 Task: Look for products in the category "Kid's Vitamins & Supplements" from Fruily only.
Action: Mouse moved to (275, 132)
Screenshot: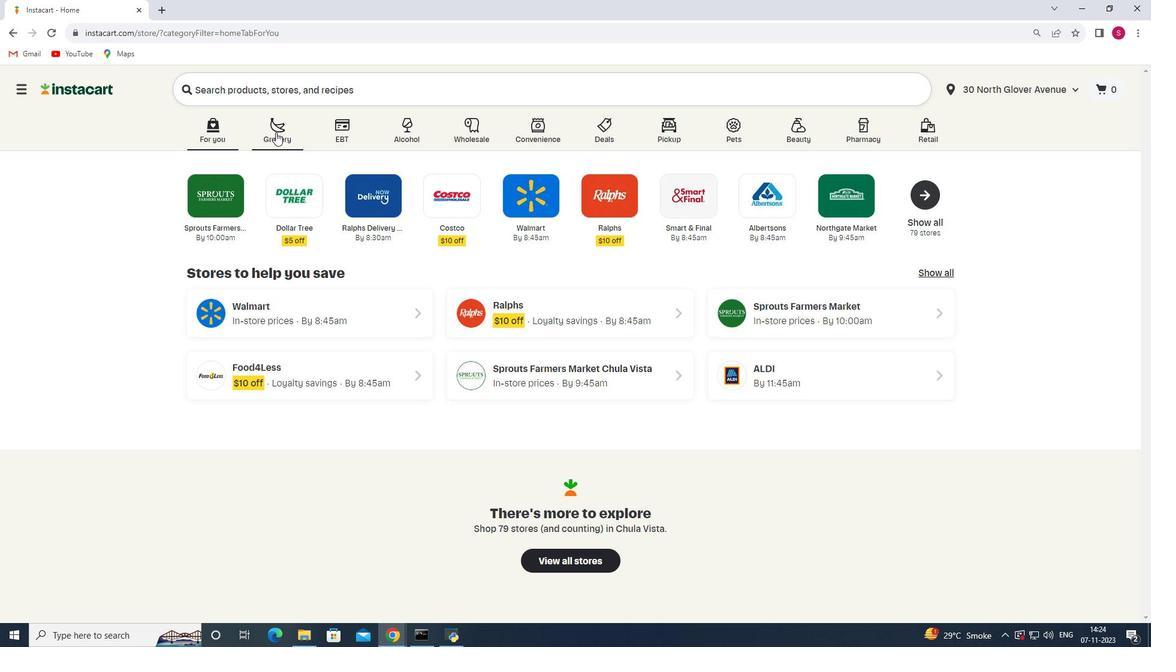
Action: Mouse pressed left at (275, 132)
Screenshot: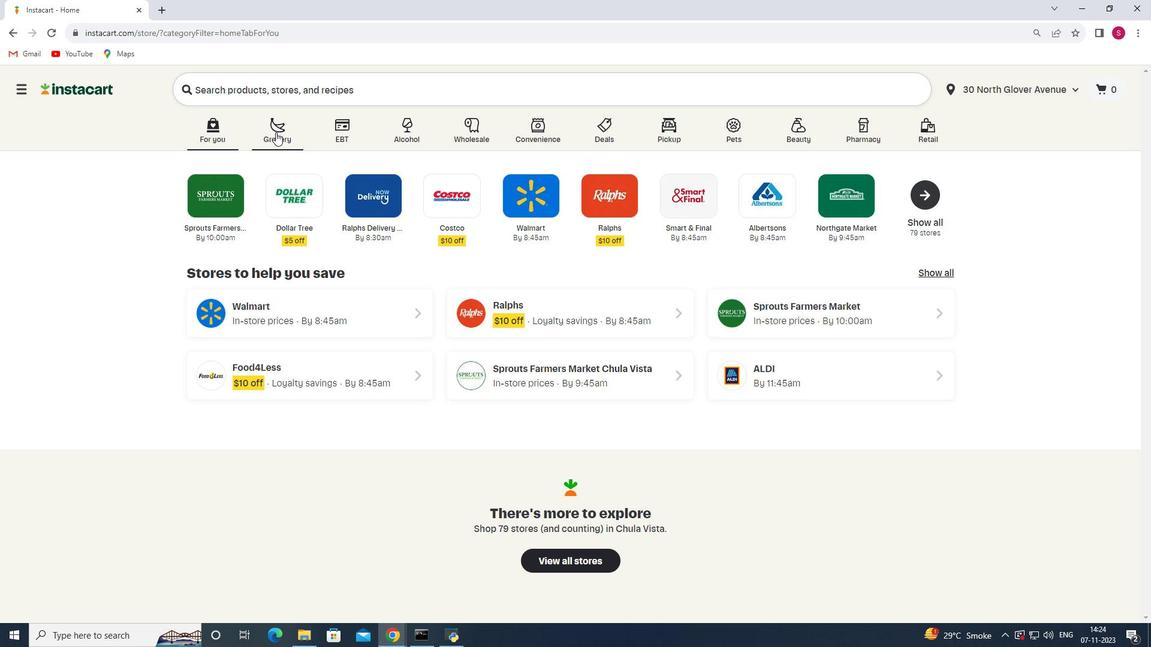 
Action: Mouse moved to (239, 339)
Screenshot: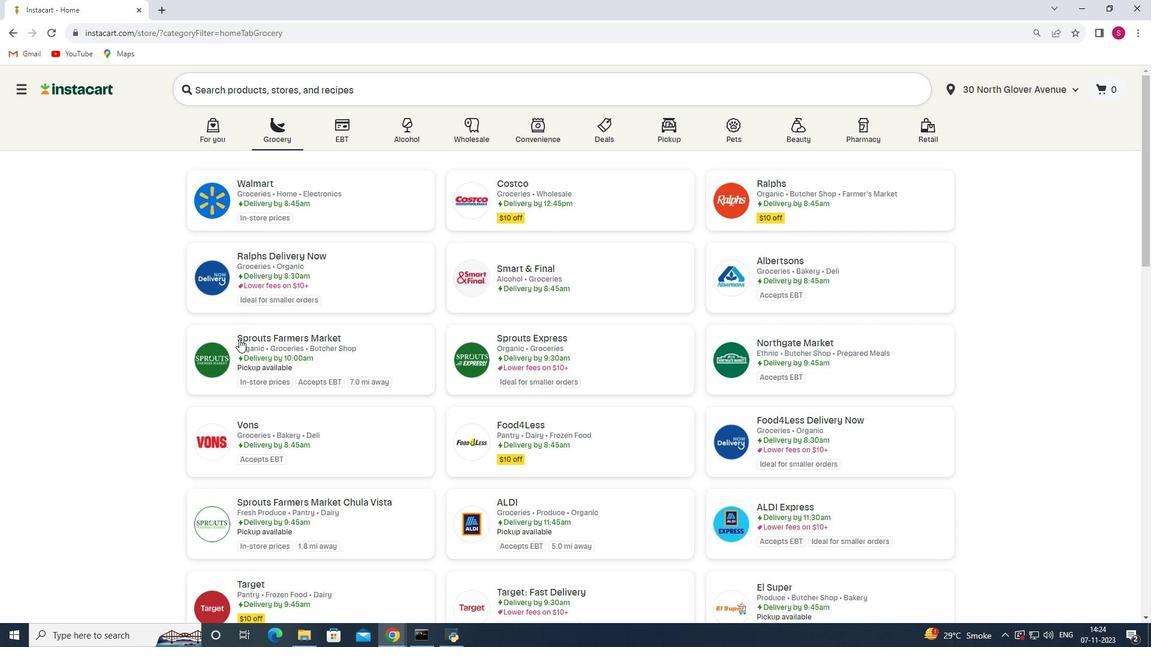 
Action: Mouse pressed left at (239, 339)
Screenshot: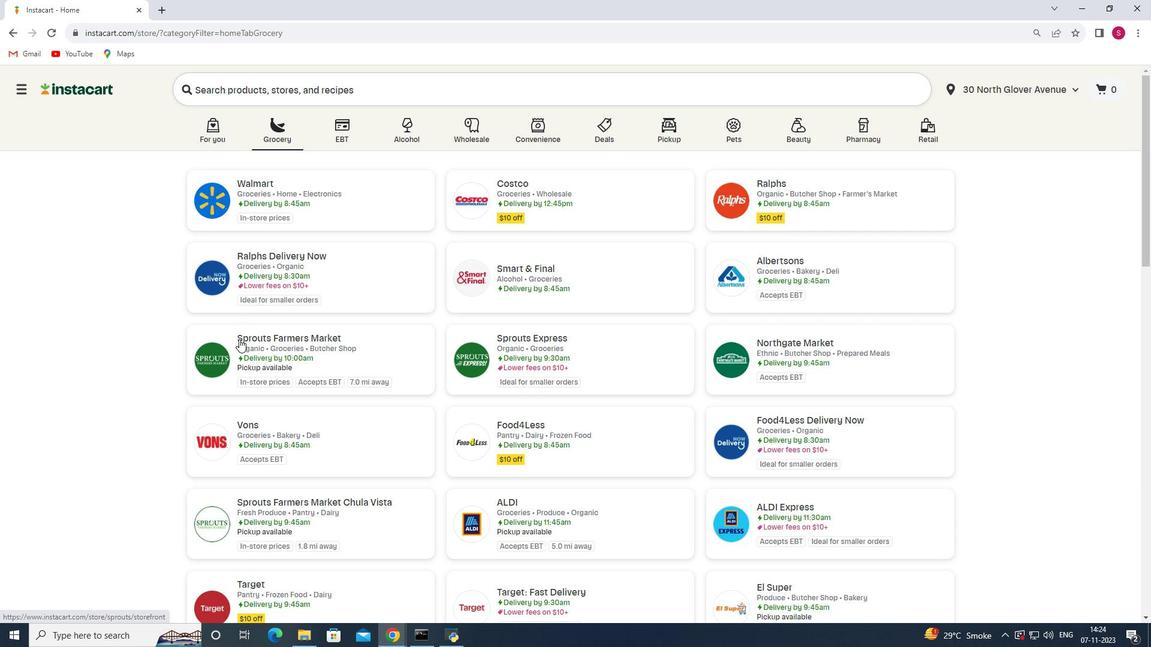 
Action: Mouse moved to (89, 336)
Screenshot: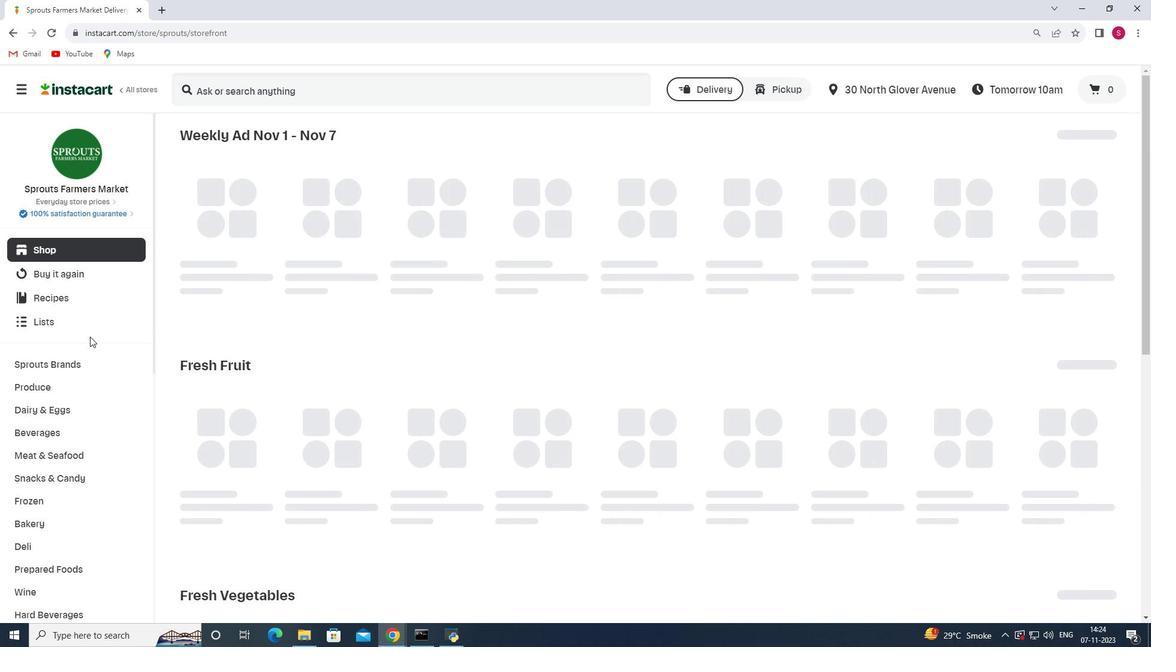 
Action: Mouse scrolled (89, 336) with delta (0, 0)
Screenshot: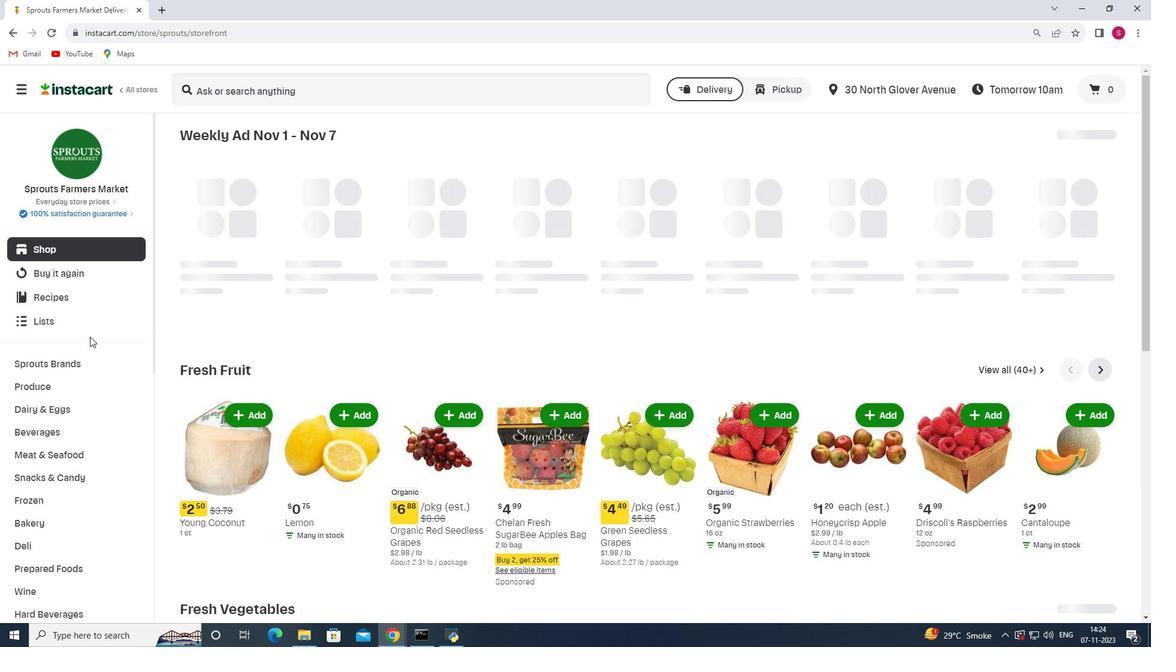
Action: Mouse scrolled (89, 336) with delta (0, 0)
Screenshot: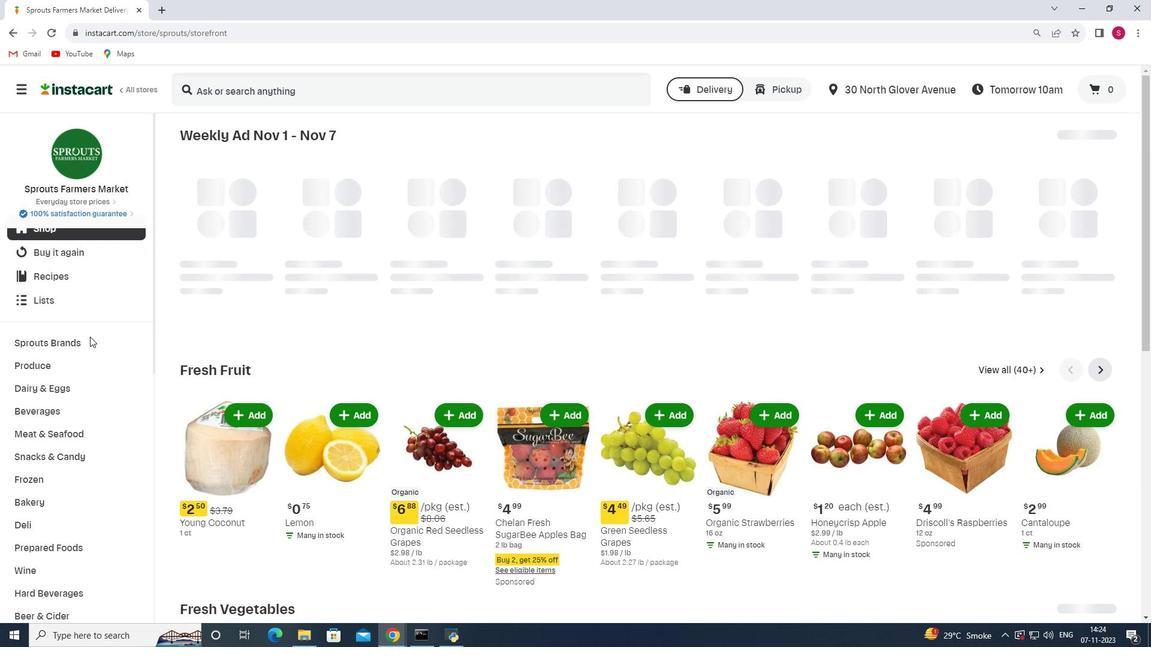 
Action: Mouse scrolled (89, 336) with delta (0, 0)
Screenshot: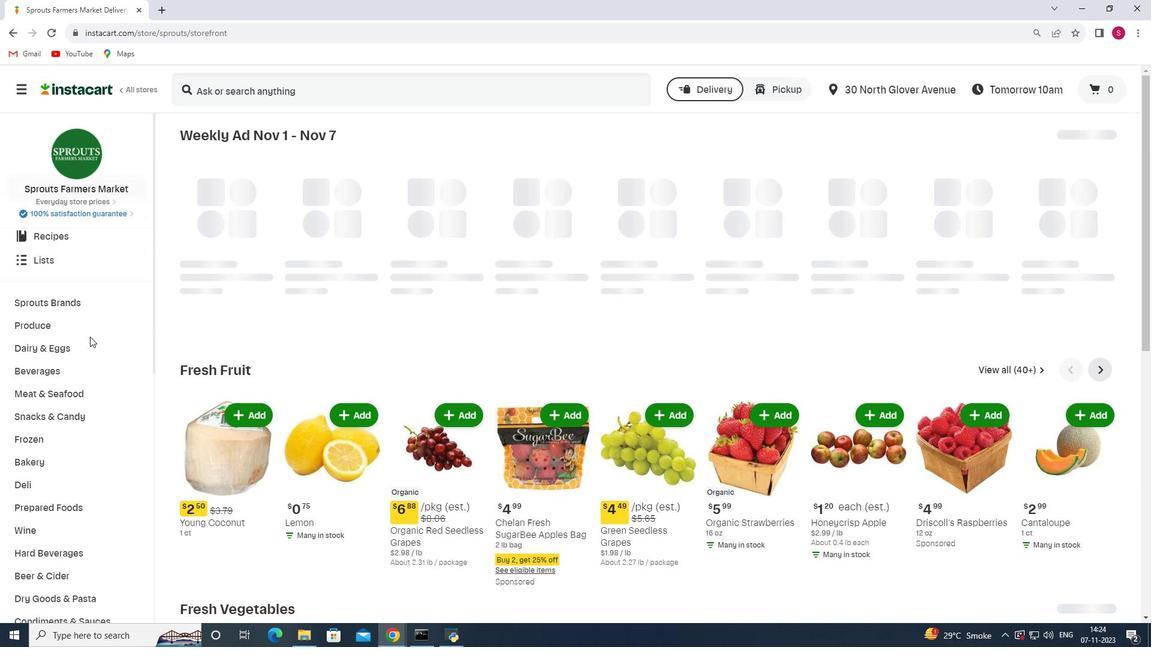 
Action: Mouse scrolled (89, 336) with delta (0, 0)
Screenshot: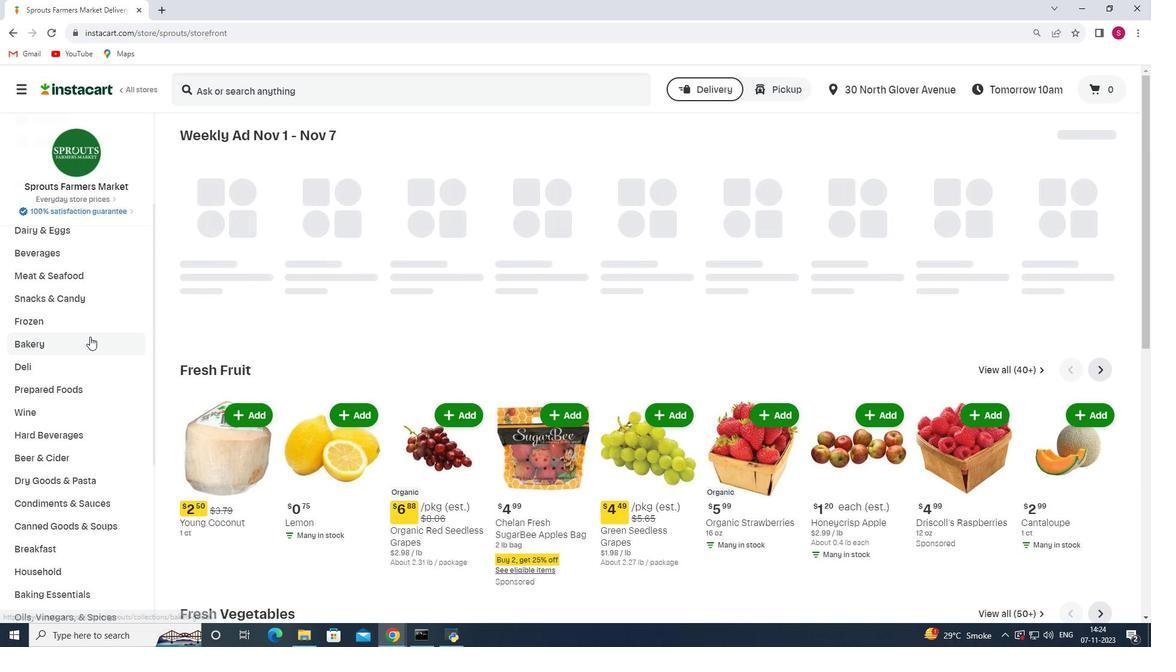 
Action: Mouse scrolled (89, 336) with delta (0, 0)
Screenshot: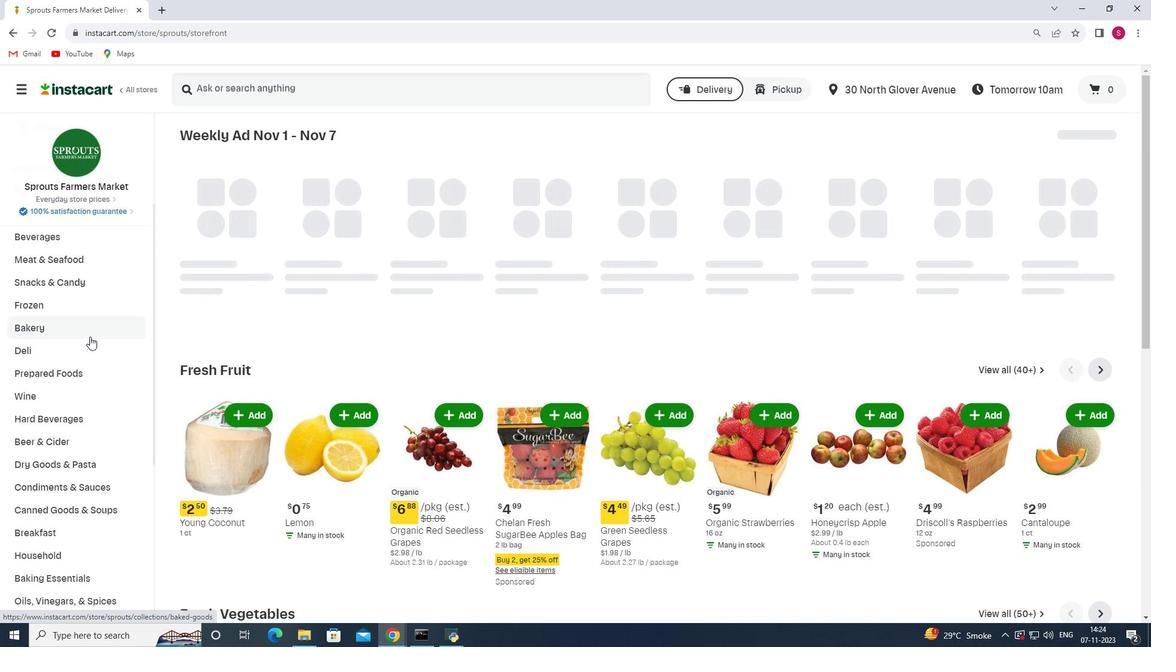 
Action: Mouse scrolled (89, 336) with delta (0, 0)
Screenshot: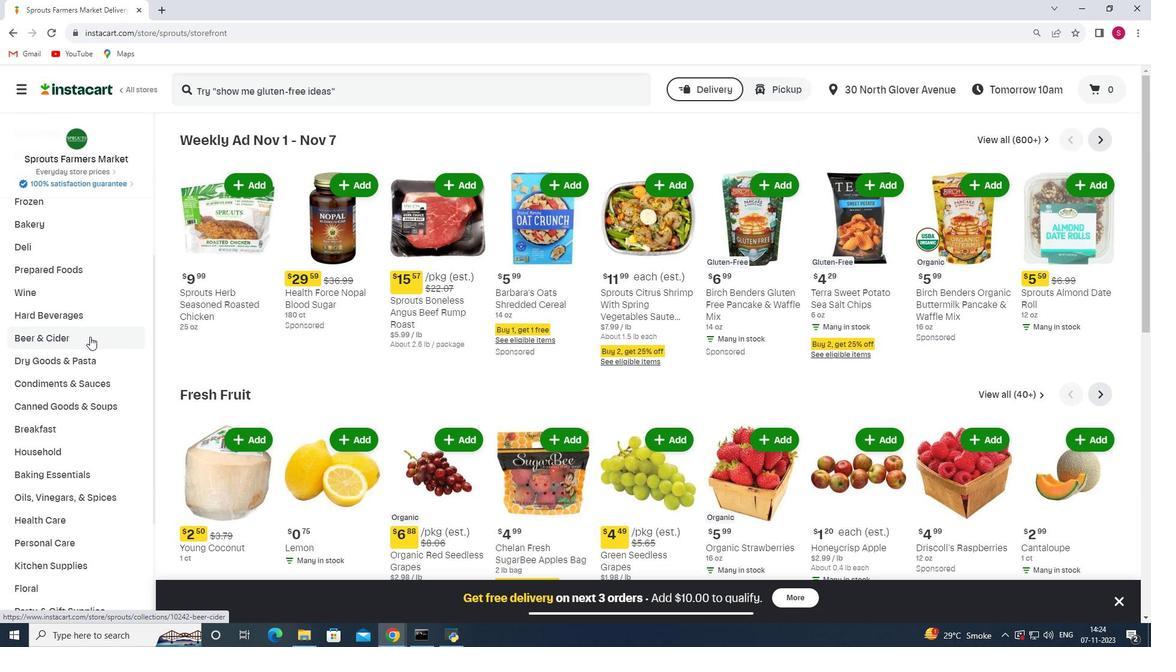 
Action: Mouse scrolled (89, 336) with delta (0, 0)
Screenshot: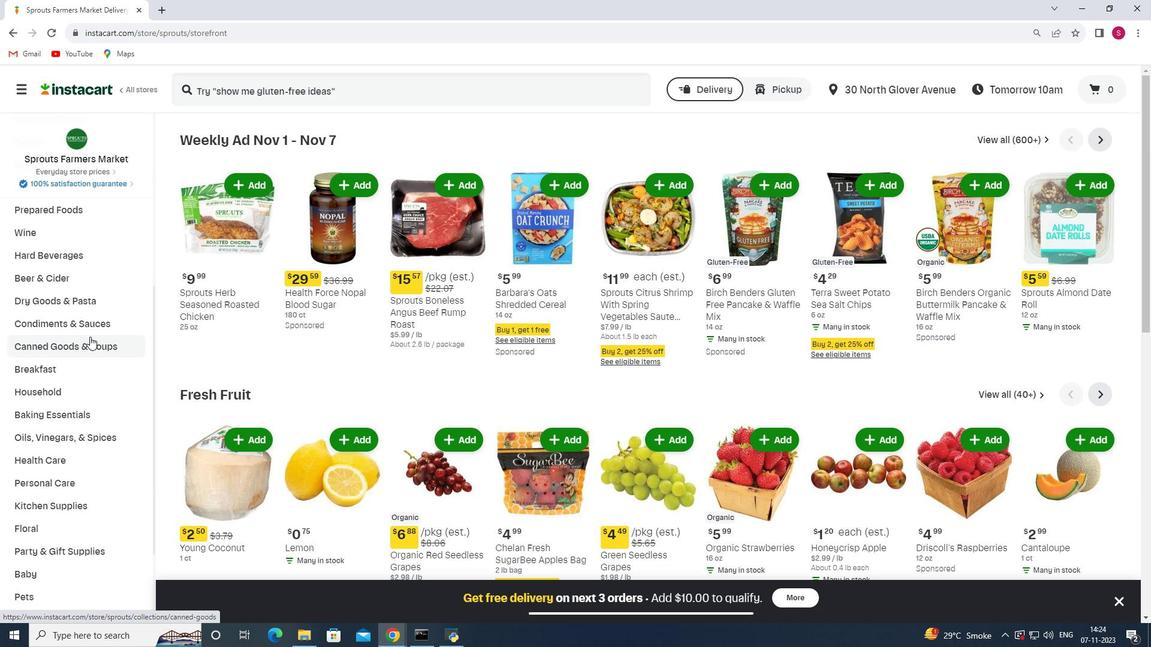 
Action: Mouse moved to (52, 399)
Screenshot: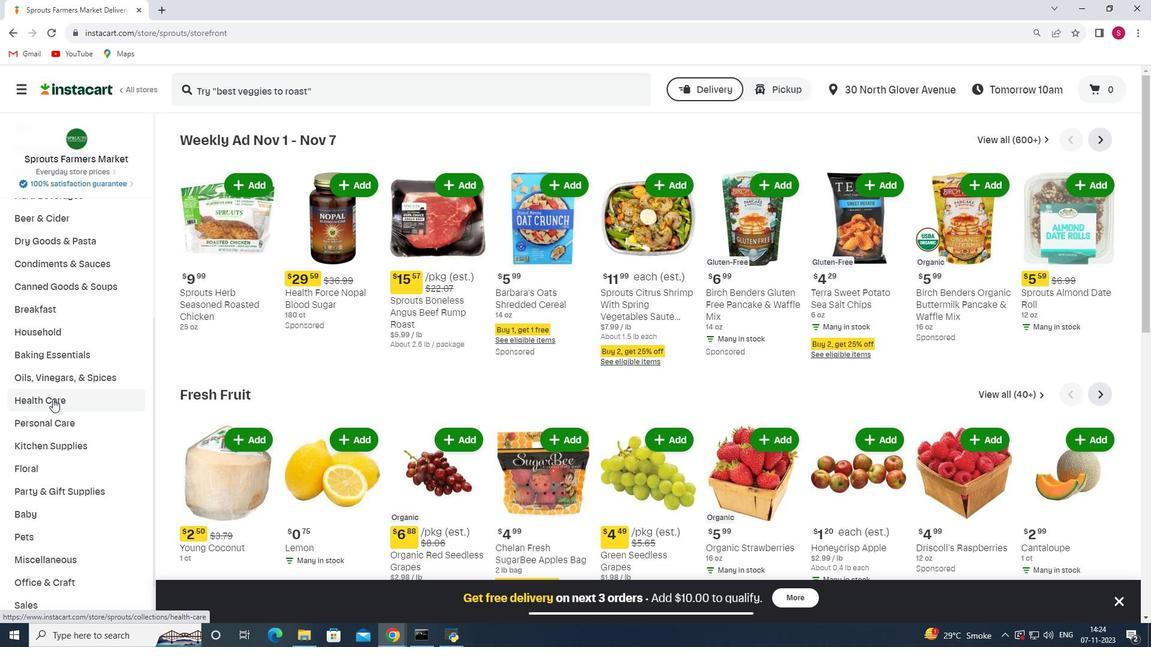 
Action: Mouse pressed left at (52, 399)
Screenshot: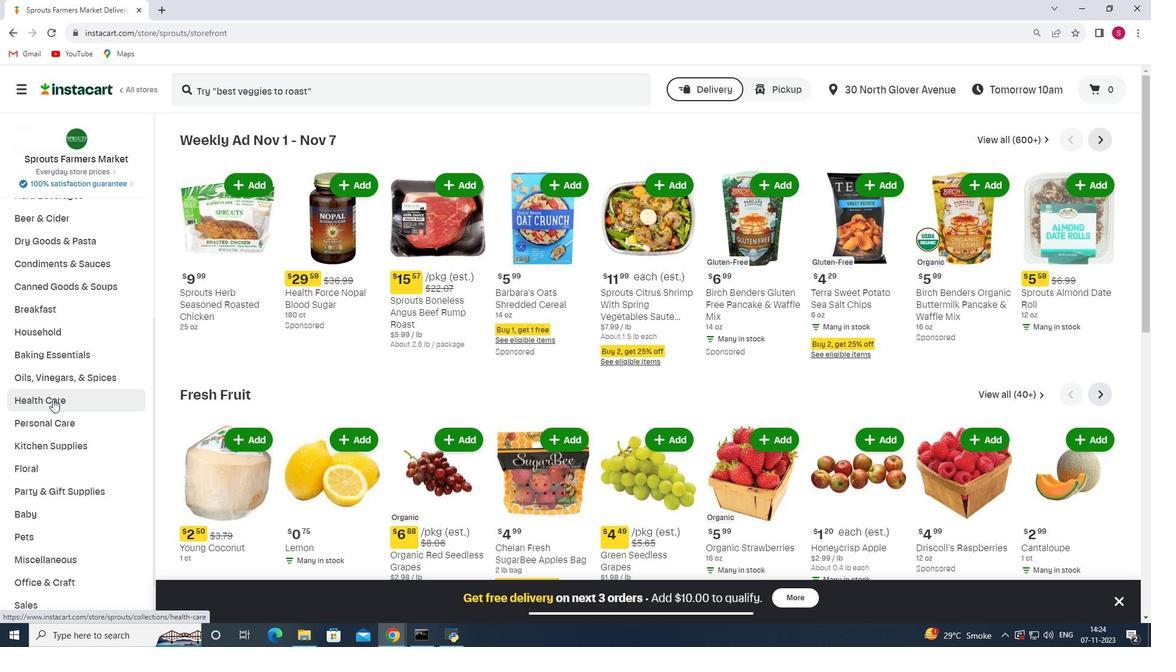 
Action: Mouse moved to (425, 167)
Screenshot: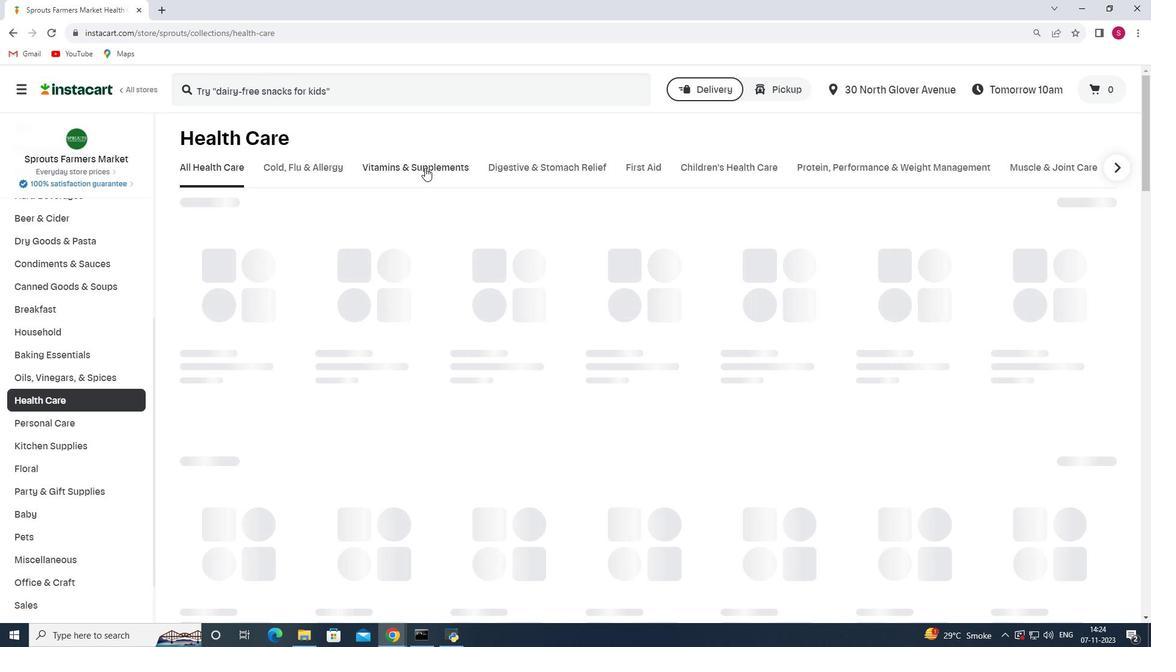 
Action: Mouse pressed left at (425, 167)
Screenshot: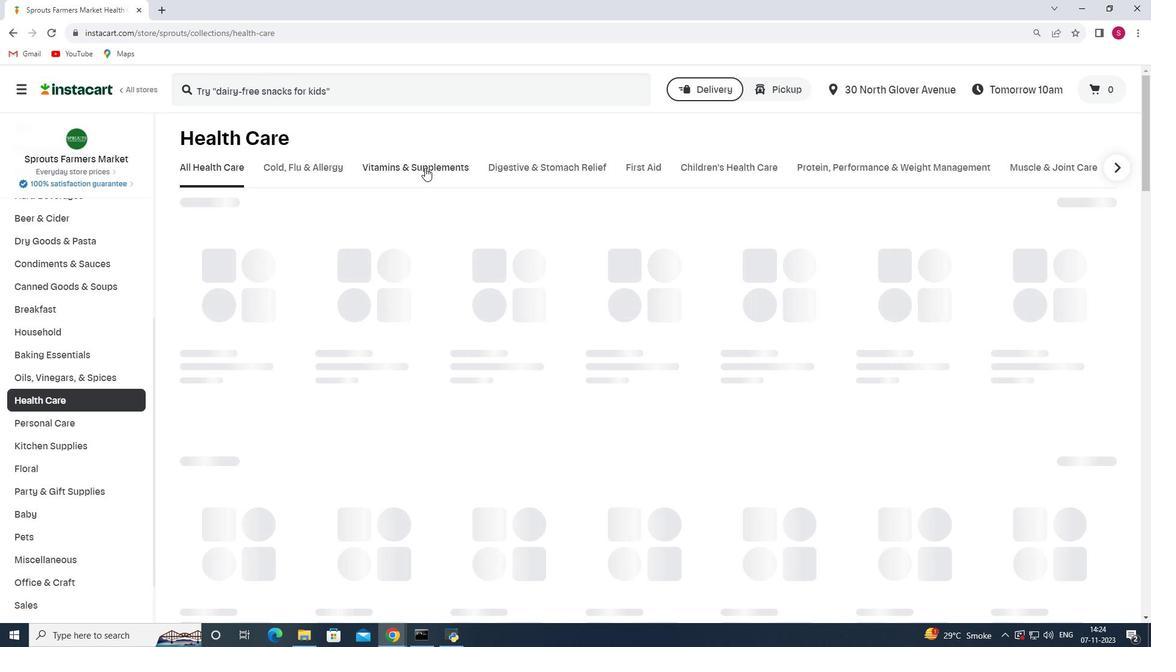 
Action: Mouse moved to (683, 221)
Screenshot: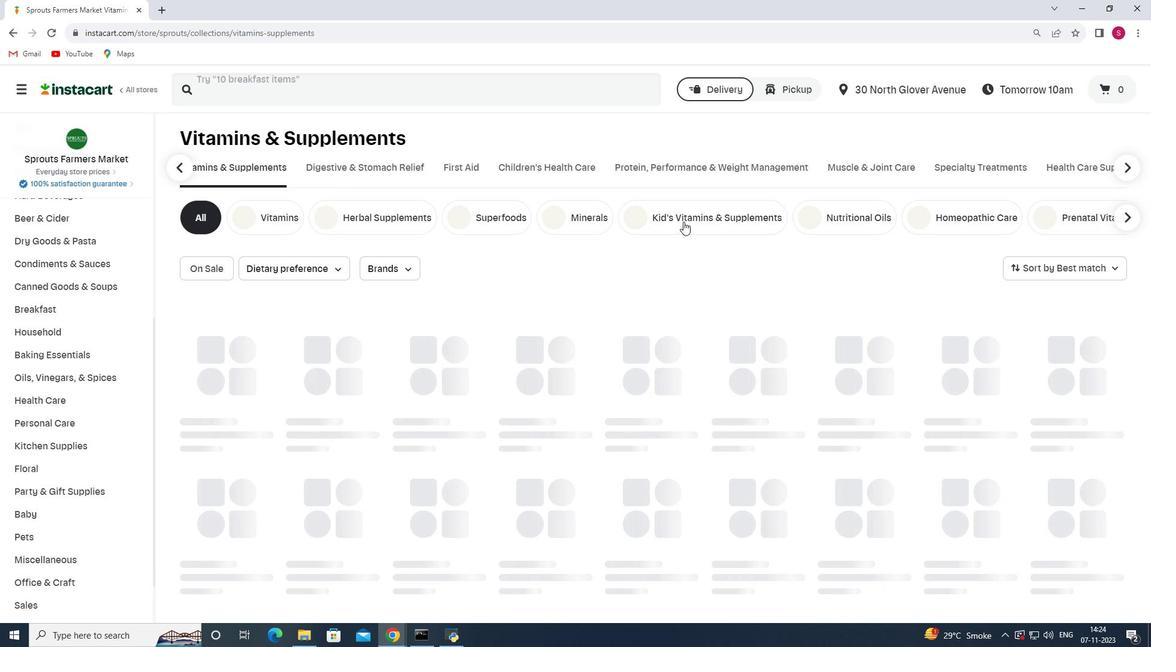 
Action: Mouse pressed left at (683, 221)
Screenshot: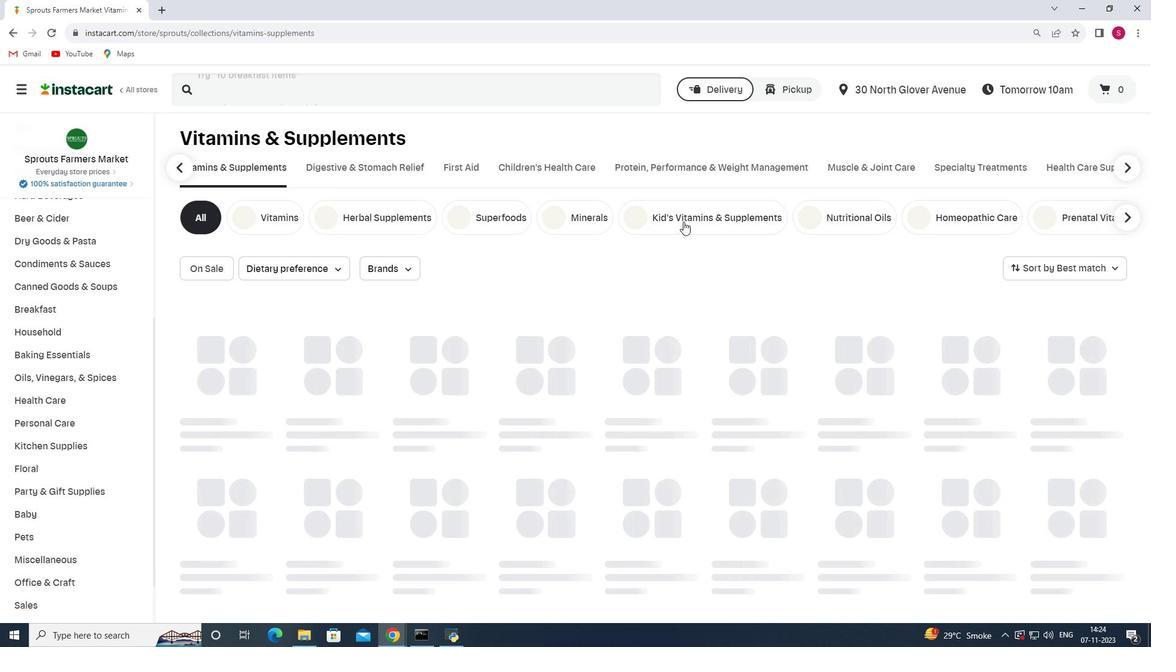 
Action: Mouse moved to (287, 263)
Screenshot: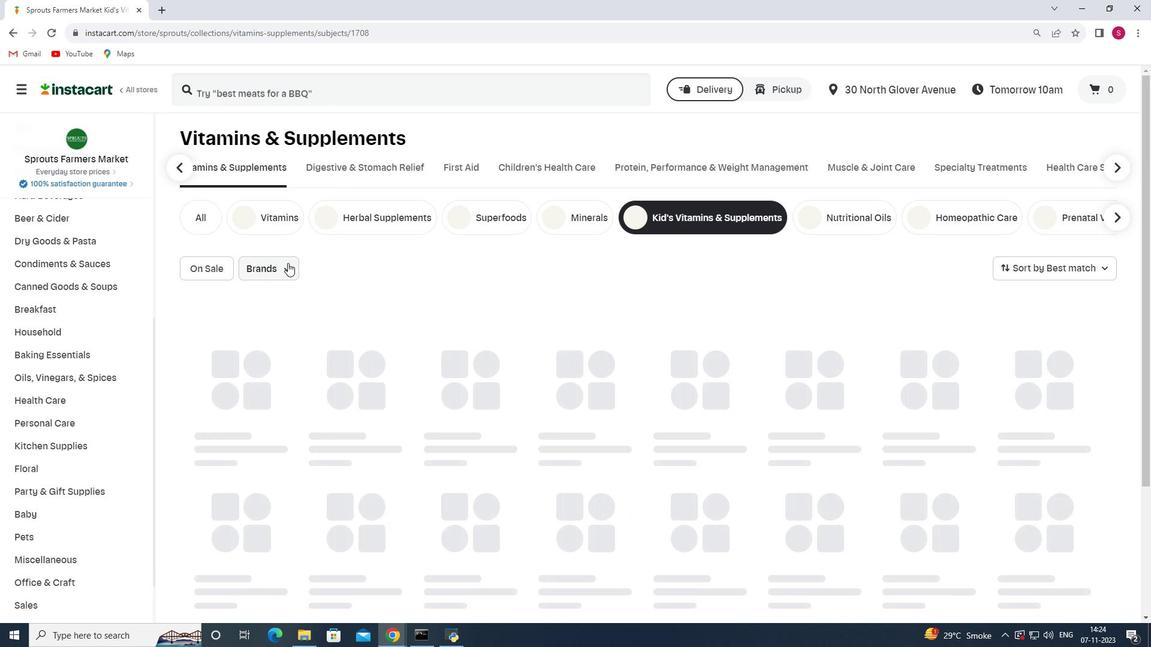 
Action: Mouse pressed left at (287, 263)
Screenshot: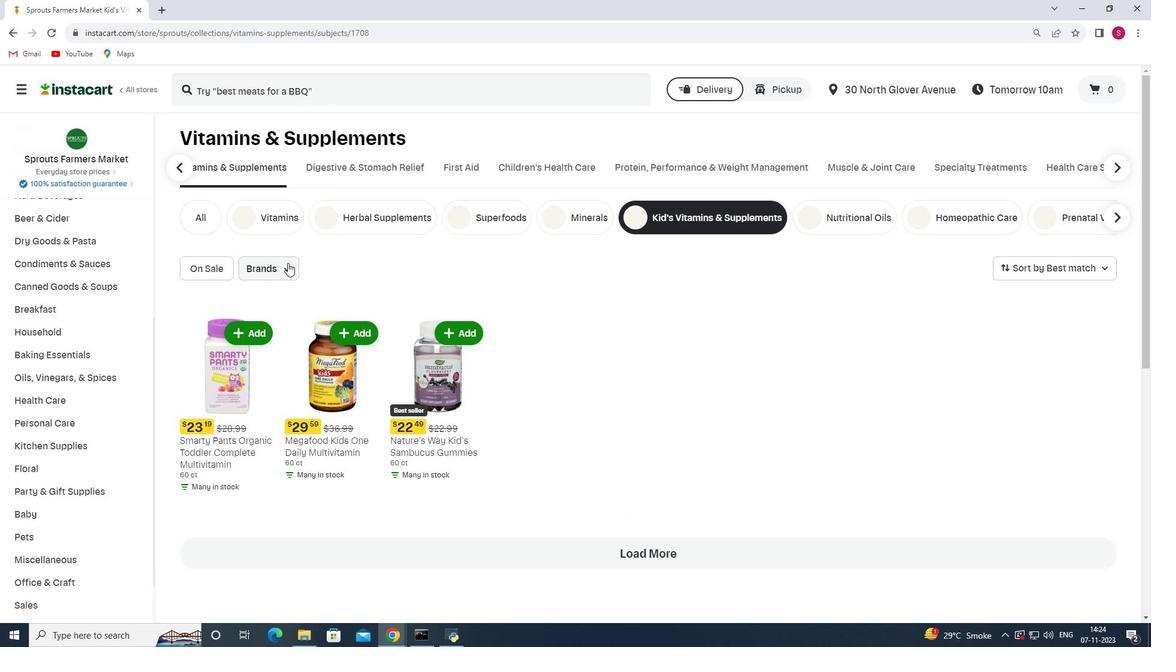 
Action: Mouse moved to (307, 323)
Screenshot: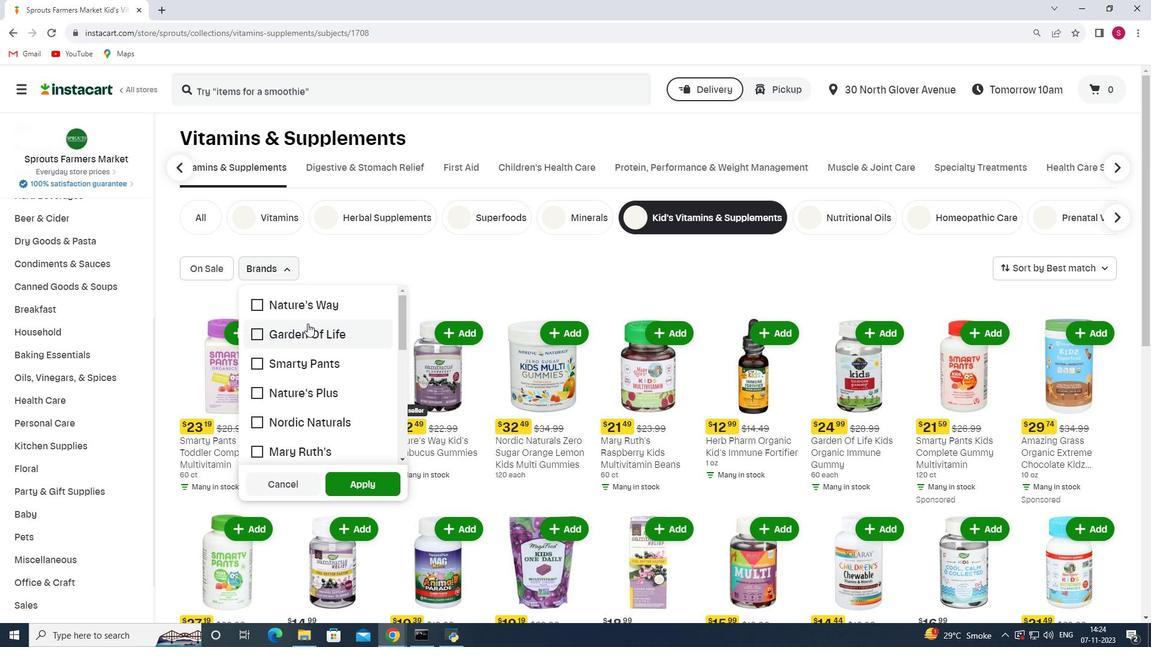
Action: Mouse scrolled (307, 323) with delta (0, 0)
Screenshot: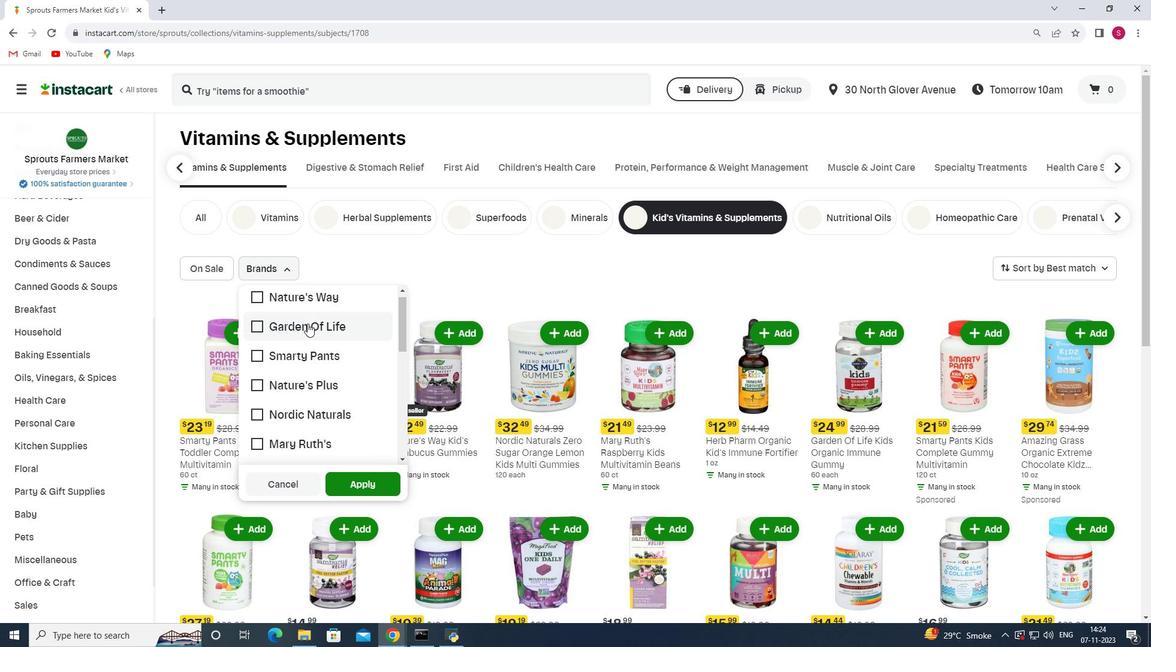 
Action: Mouse scrolled (307, 323) with delta (0, 0)
Screenshot: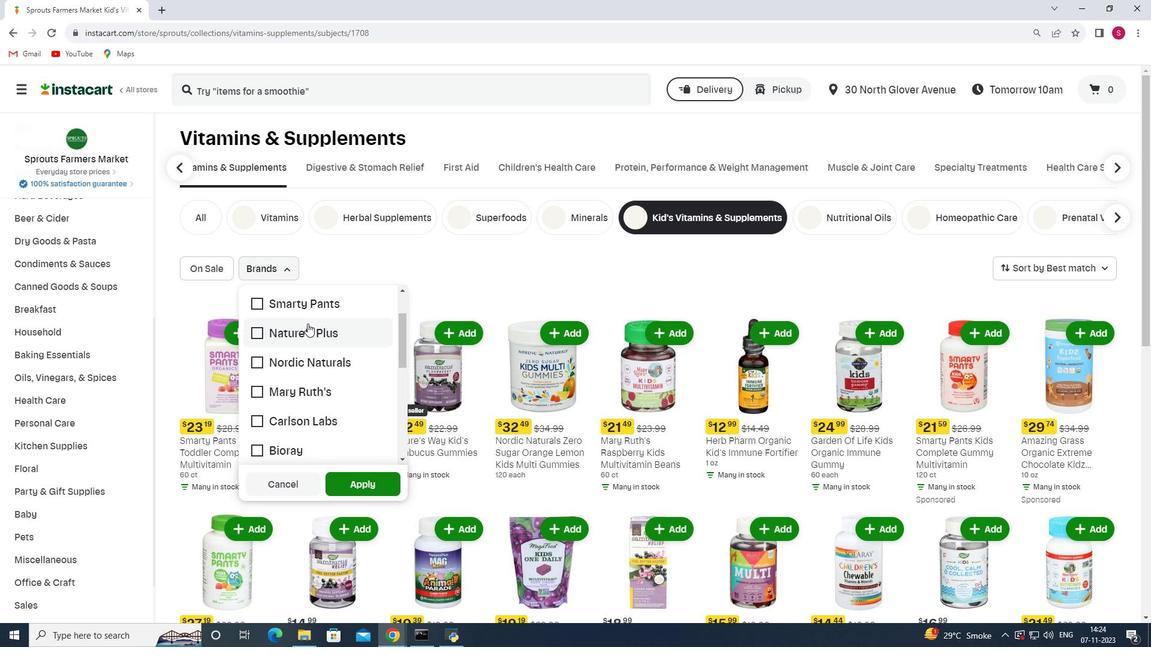 
Action: Mouse scrolled (307, 323) with delta (0, 0)
Screenshot: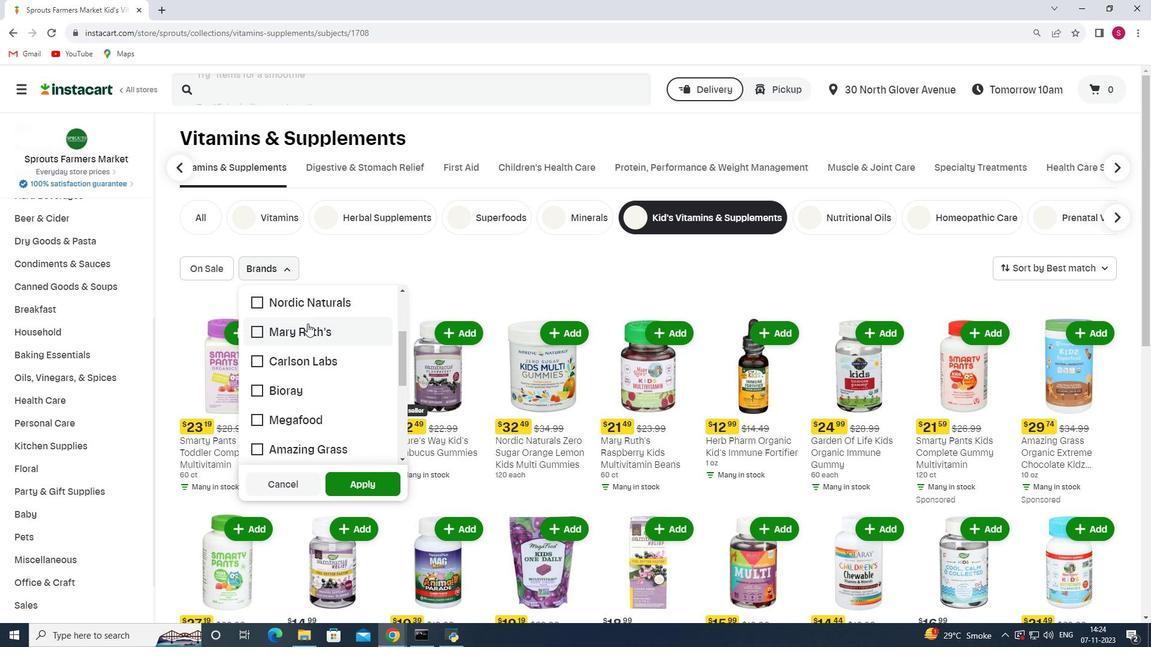 
Action: Mouse scrolled (307, 323) with delta (0, 0)
Screenshot: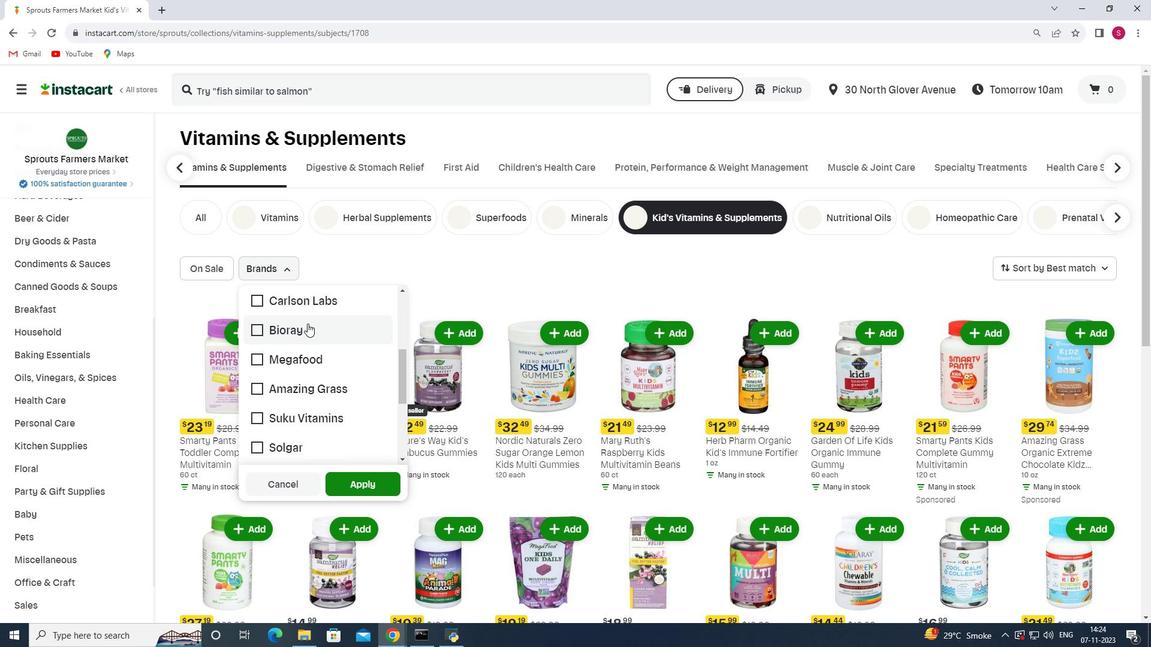 
Action: Mouse scrolled (307, 323) with delta (0, 0)
Screenshot: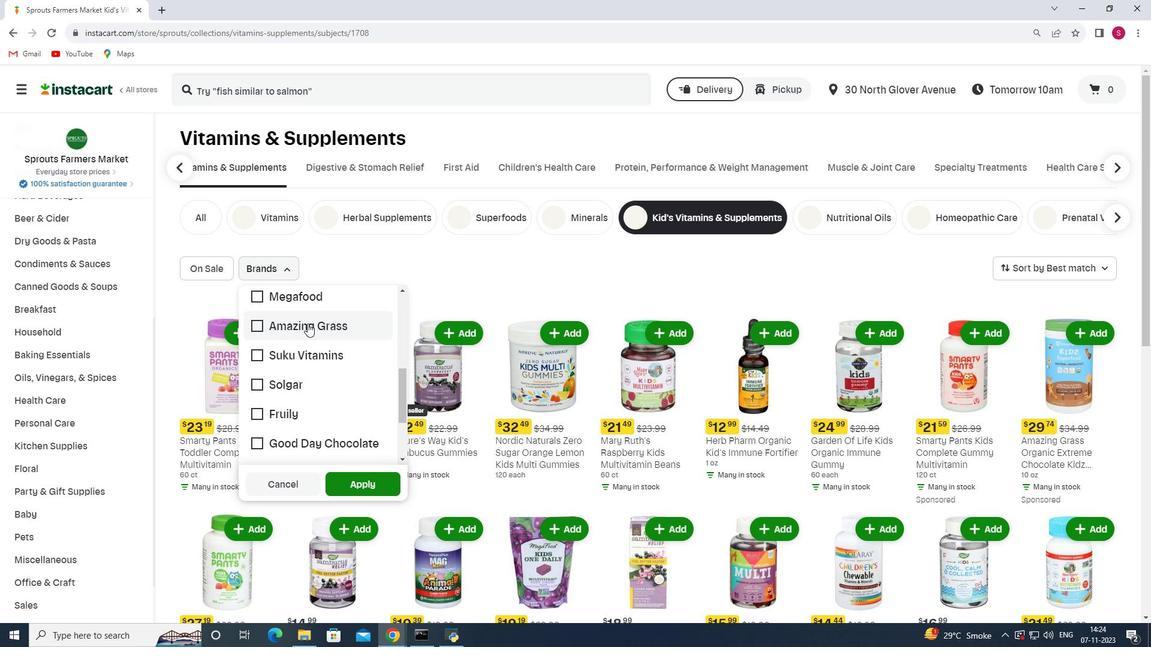 
Action: Mouse moved to (252, 360)
Screenshot: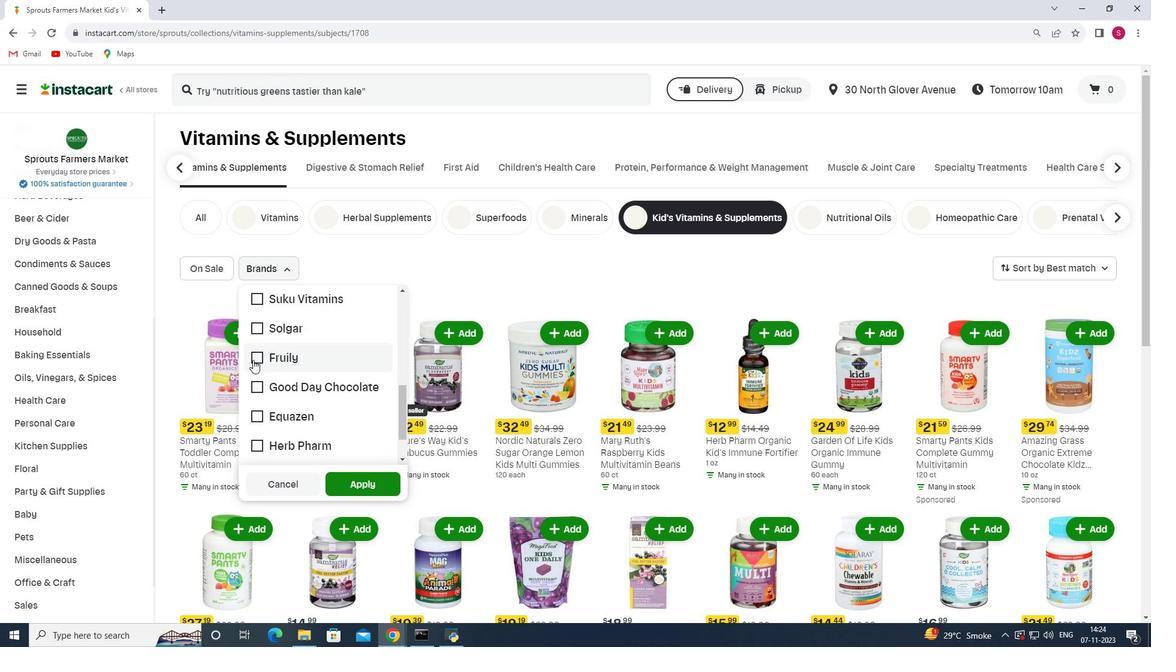 
Action: Mouse pressed left at (252, 360)
Screenshot: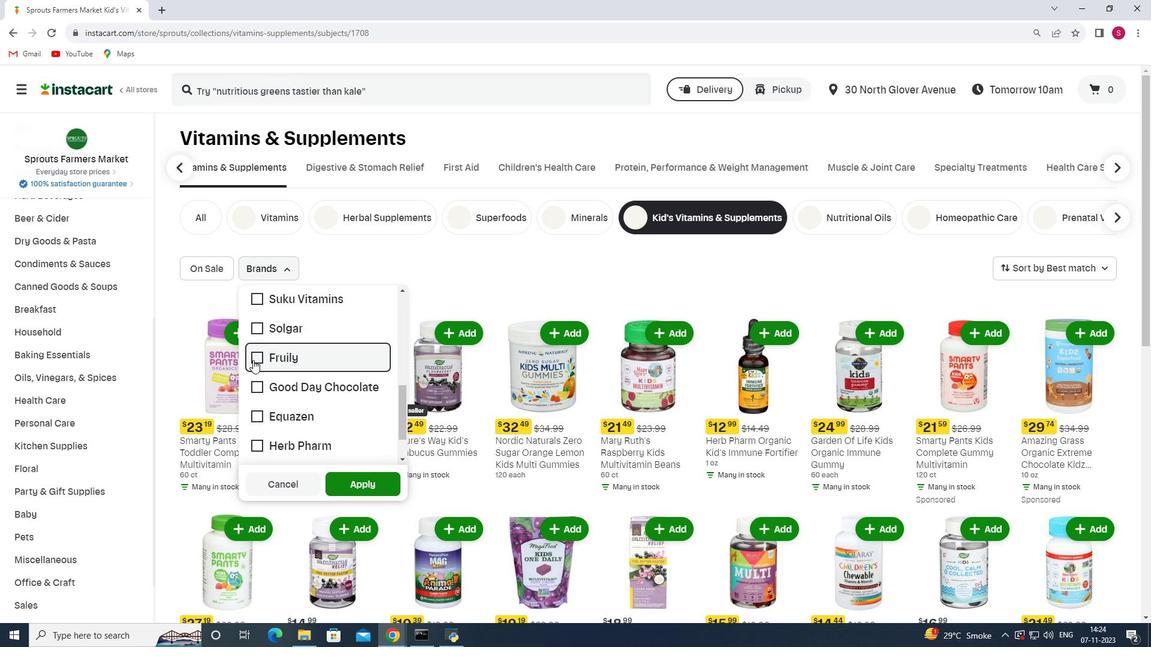 
Action: Mouse moved to (349, 480)
Screenshot: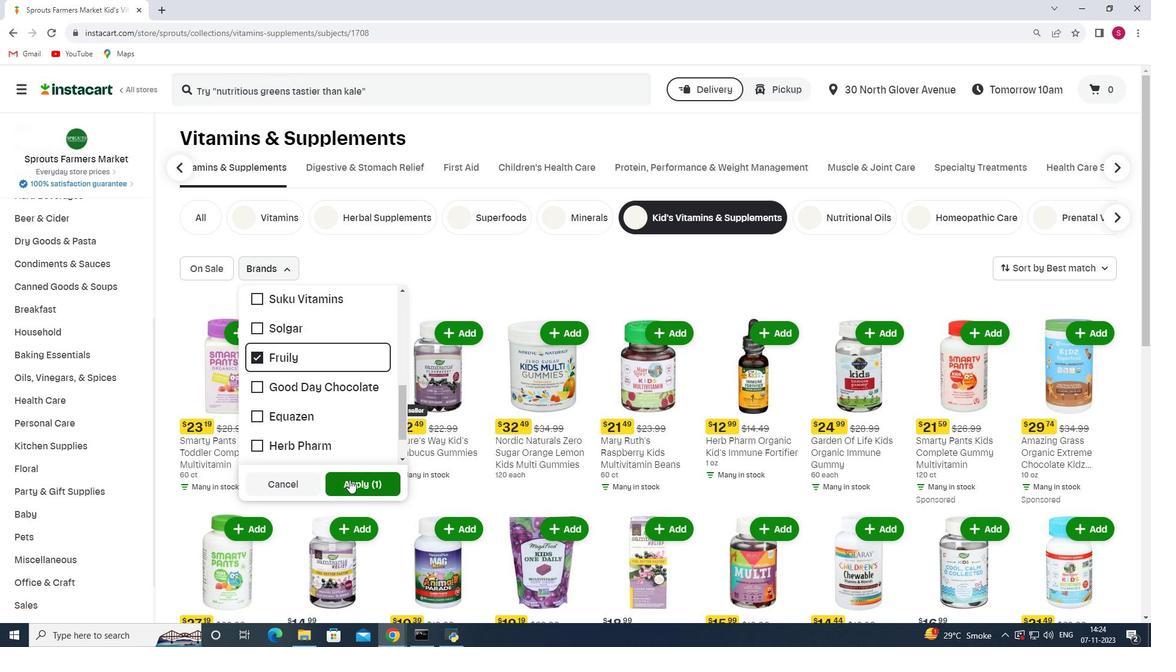 
Action: Mouse pressed left at (349, 480)
Screenshot: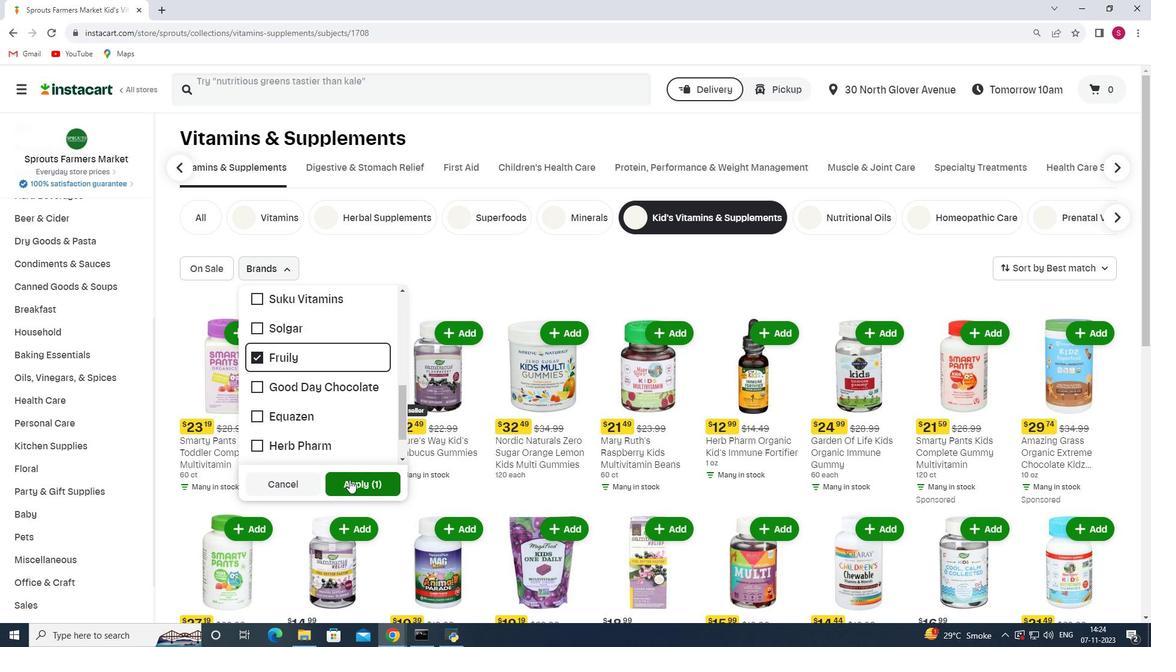 
